 Task: Create List Brand Identity Metrics in Board Customer Experience Platforms and Tools to Workspace Investment Management Services. Create List Brand Identity Governance in Board Business Model Analysis and Optimization to Workspace Investment Management Services. Create List Brand Identity Governance in Board Sales Team Performance Metrics Tracking and Analysis to Workspace Investment Management Services
Action: Mouse moved to (81, 267)
Screenshot: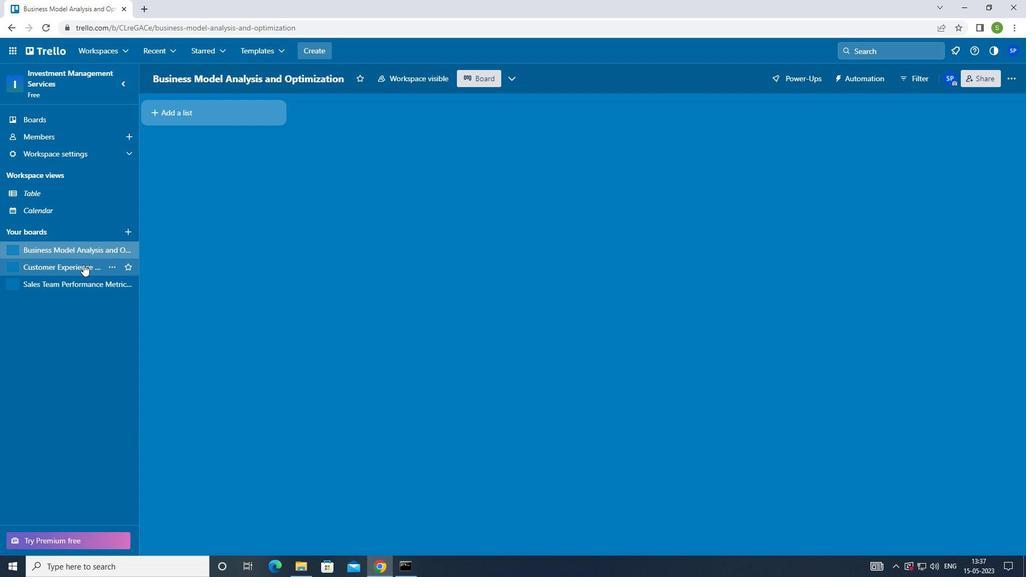 
Action: Mouse pressed left at (81, 267)
Screenshot: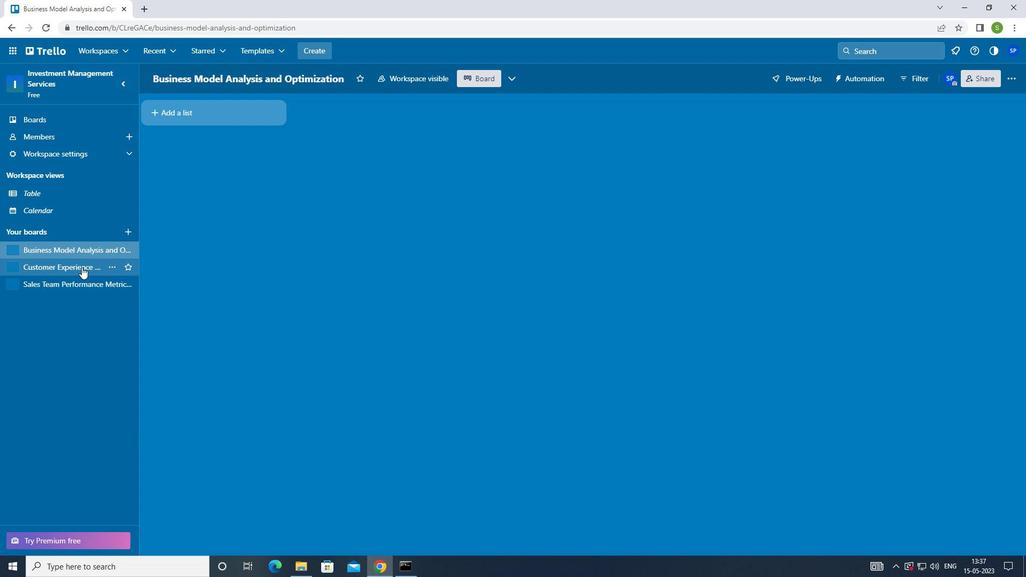 
Action: Mouse moved to (192, 114)
Screenshot: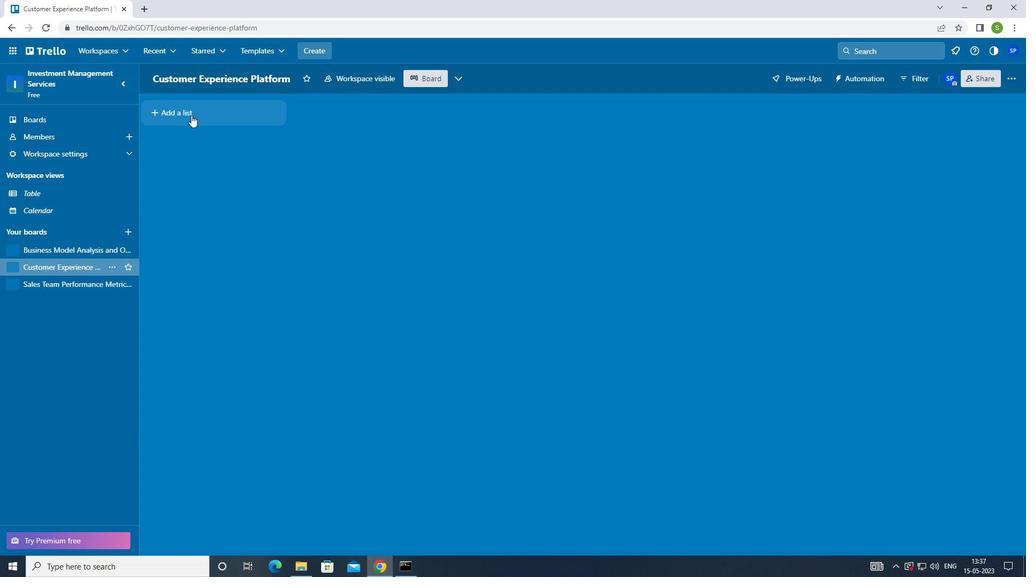 
Action: Mouse pressed left at (192, 114)
Screenshot: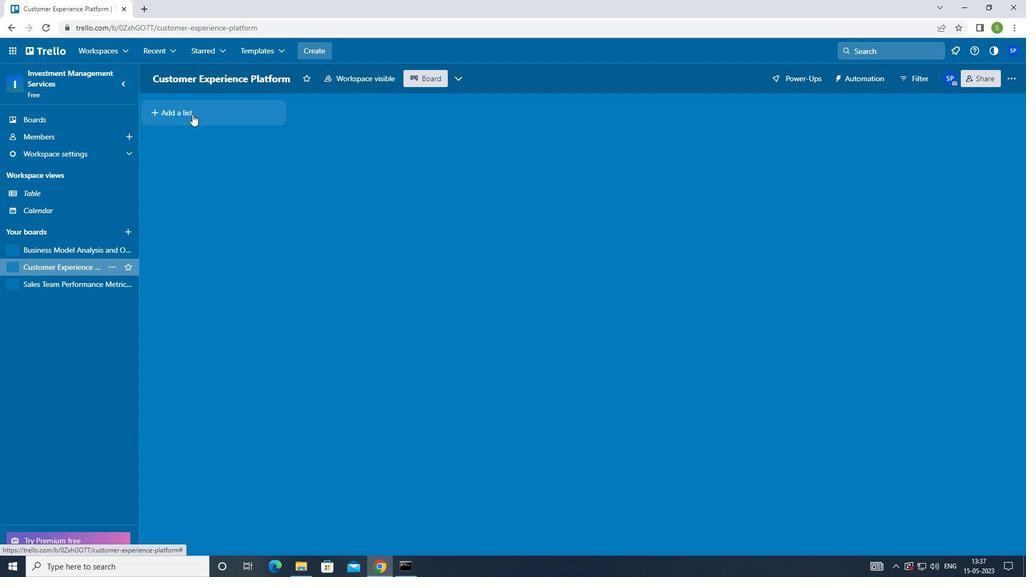 
Action: Mouse moved to (226, 263)
Screenshot: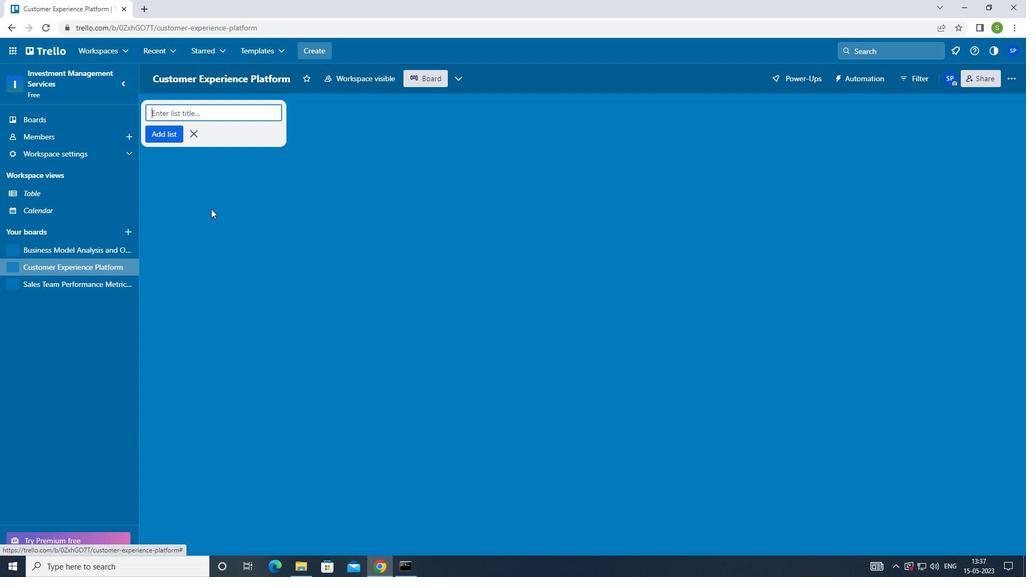 
Action: Key pressed <Key.shift>BRAND<Key.space><Key.shift>IDENTIFY<Key.space><Key.shift>METRICS<Key.enter>
Screenshot: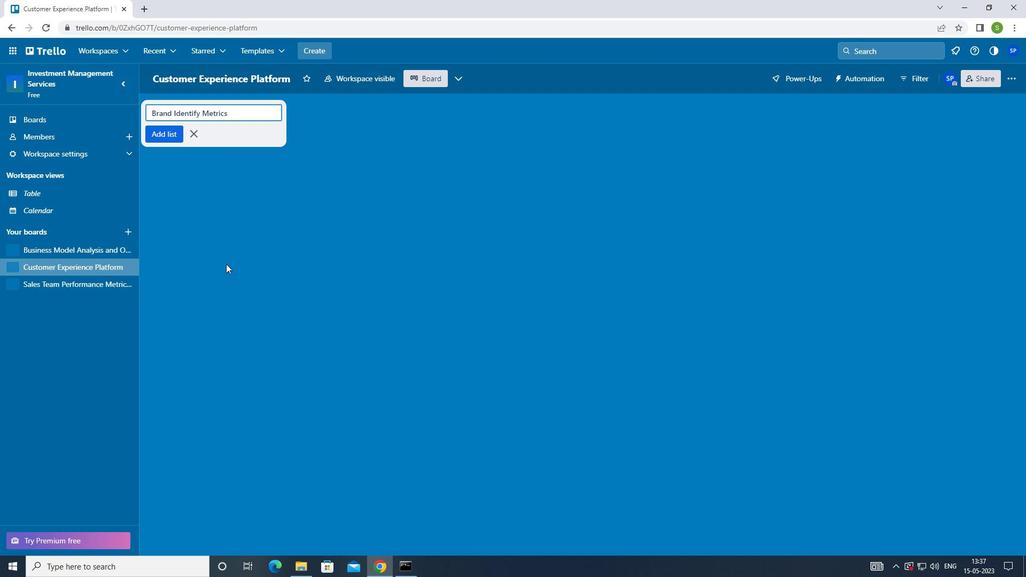 
Action: Mouse moved to (73, 253)
Screenshot: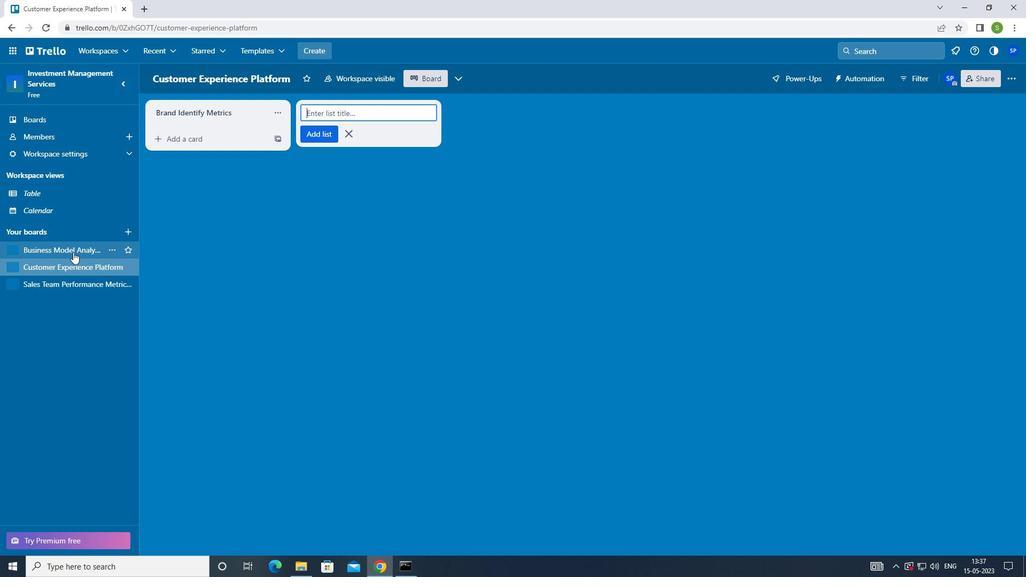 
Action: Mouse pressed left at (73, 253)
Screenshot: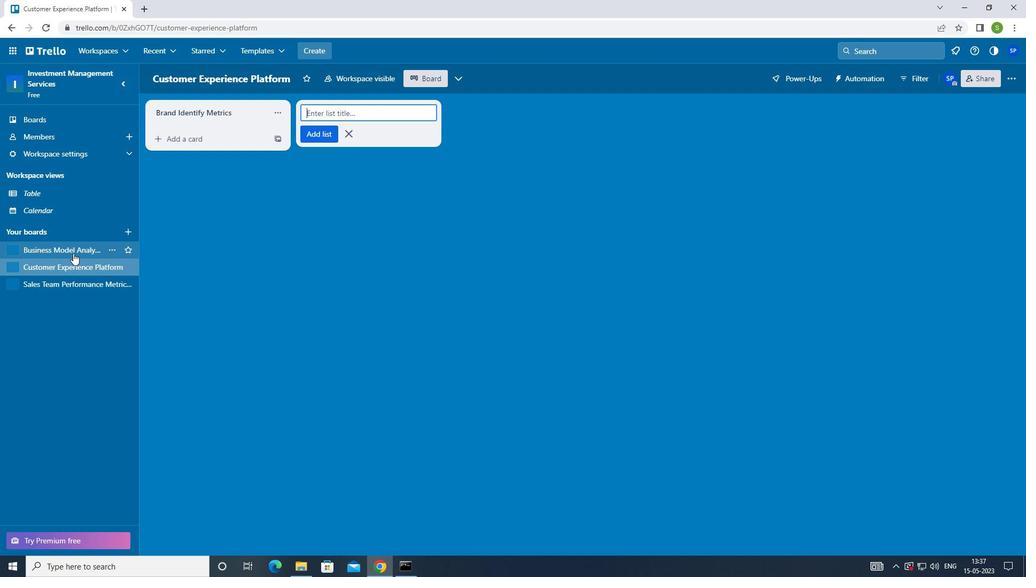 
Action: Mouse moved to (213, 118)
Screenshot: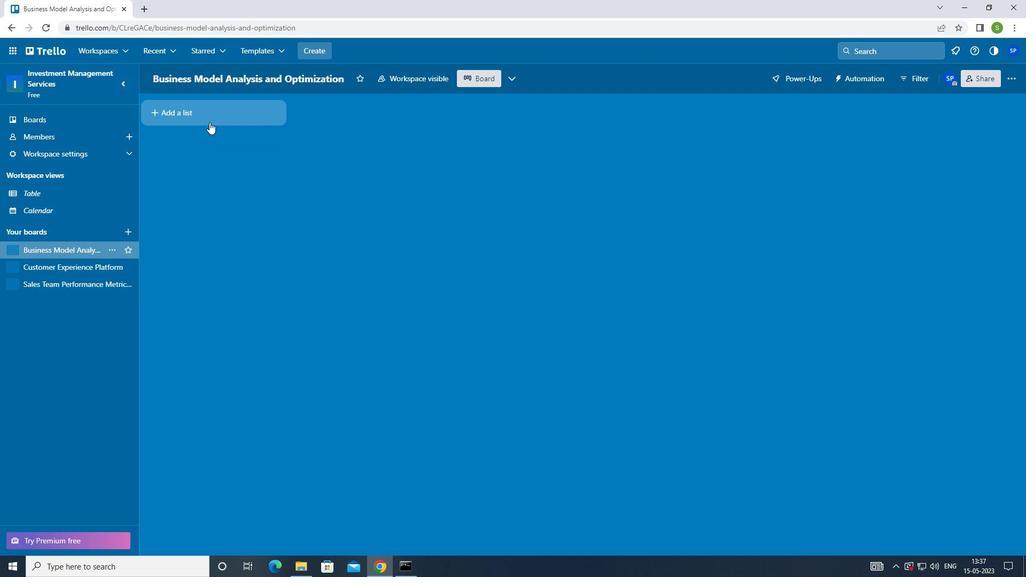 
Action: Mouse pressed left at (213, 118)
Screenshot: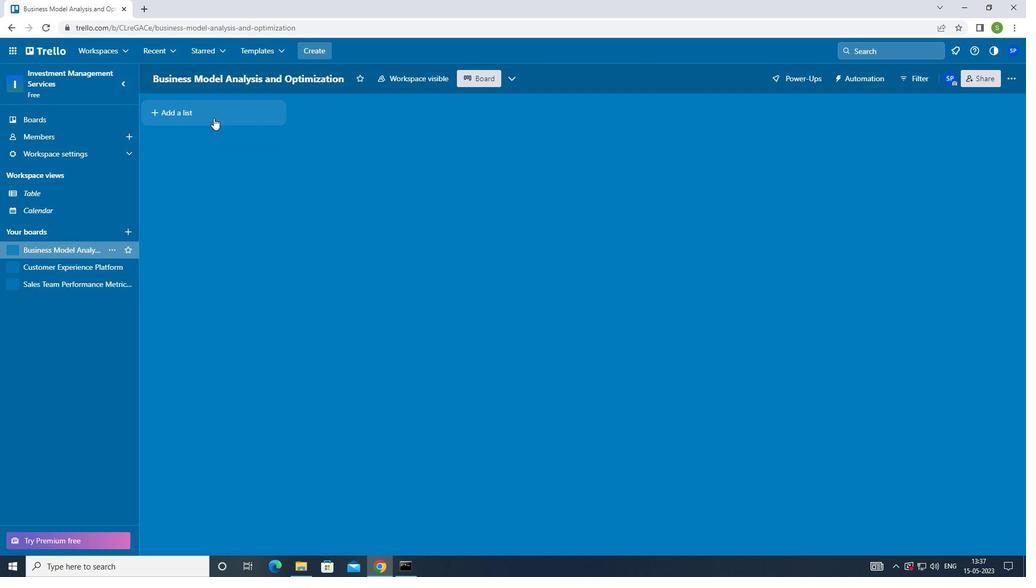 
Action: Mouse moved to (241, 279)
Screenshot: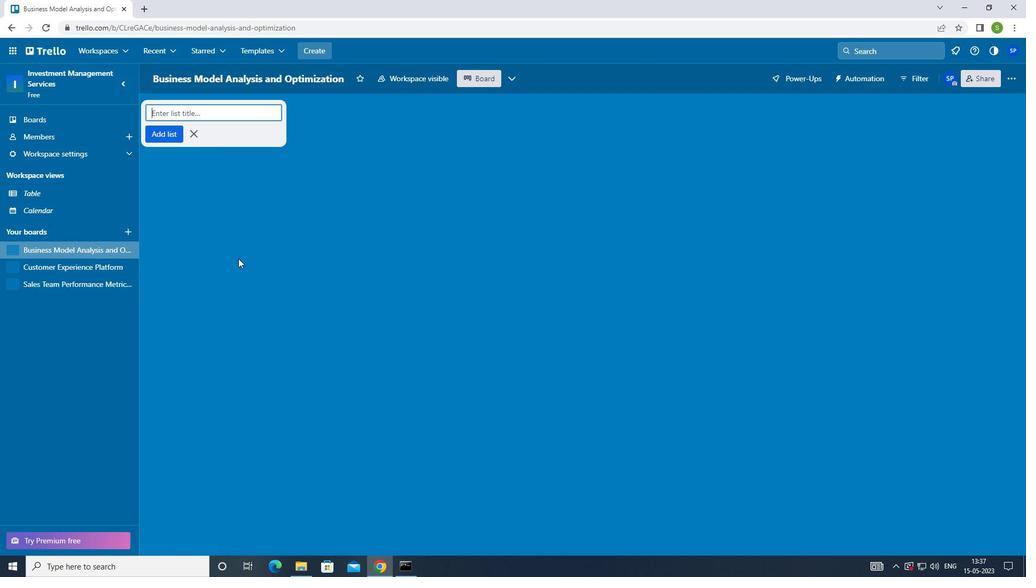 
Action: Key pressed <Key.shift>BRAND<Key.space><Key.shift>IDENTIFY<Key.space><Key.shift>GOVERNANCE
Screenshot: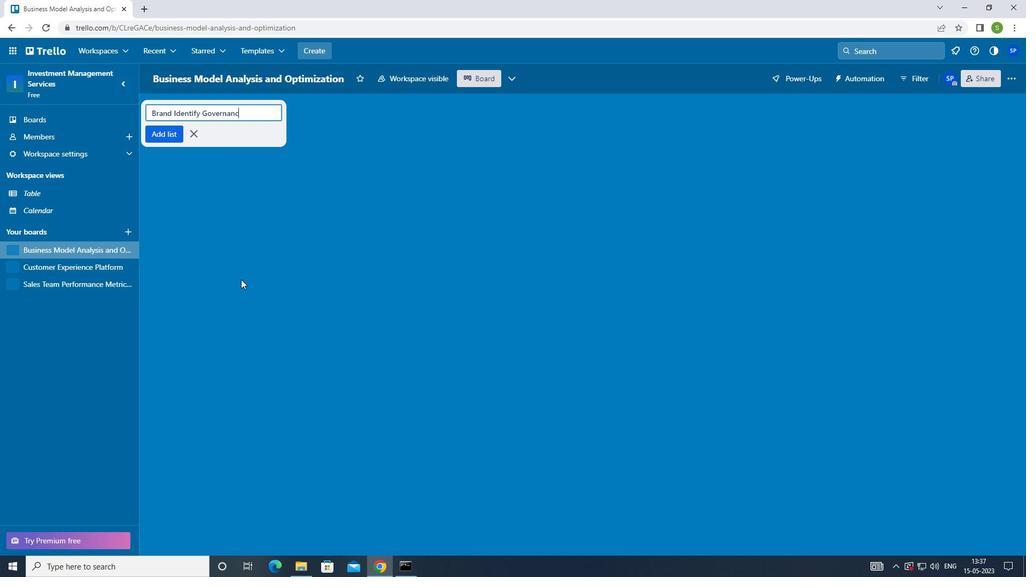 
Action: Mouse moved to (240, 282)
Screenshot: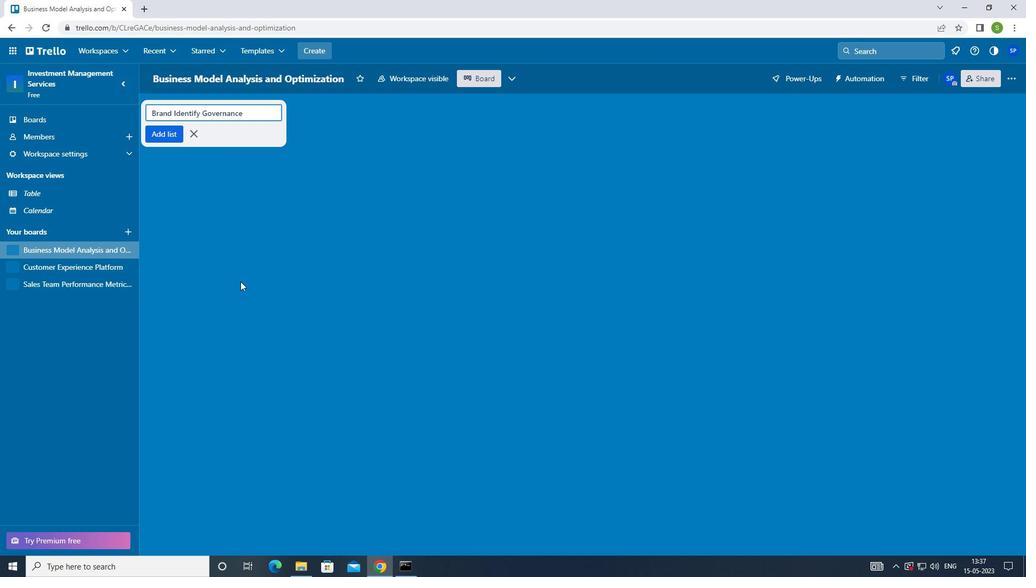 
Action: Key pressed <Key.enter>
Screenshot: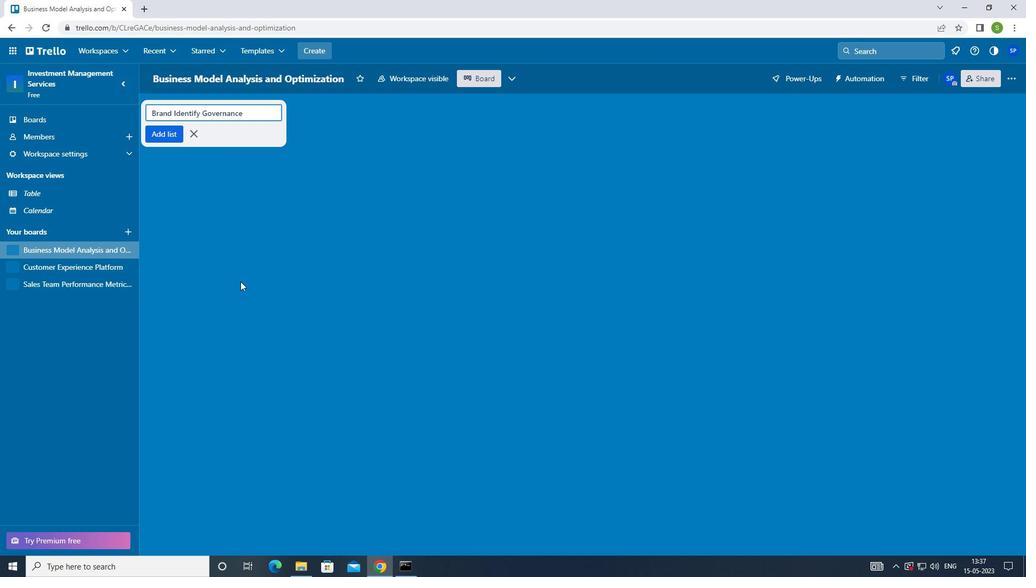 
Action: Mouse moved to (90, 283)
Screenshot: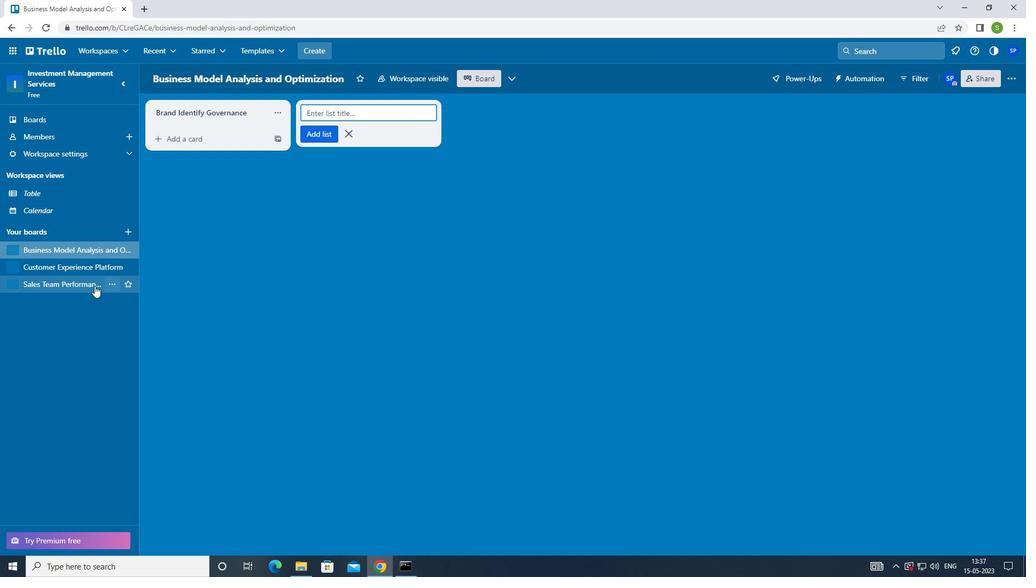 
Action: Mouse pressed left at (90, 283)
Screenshot: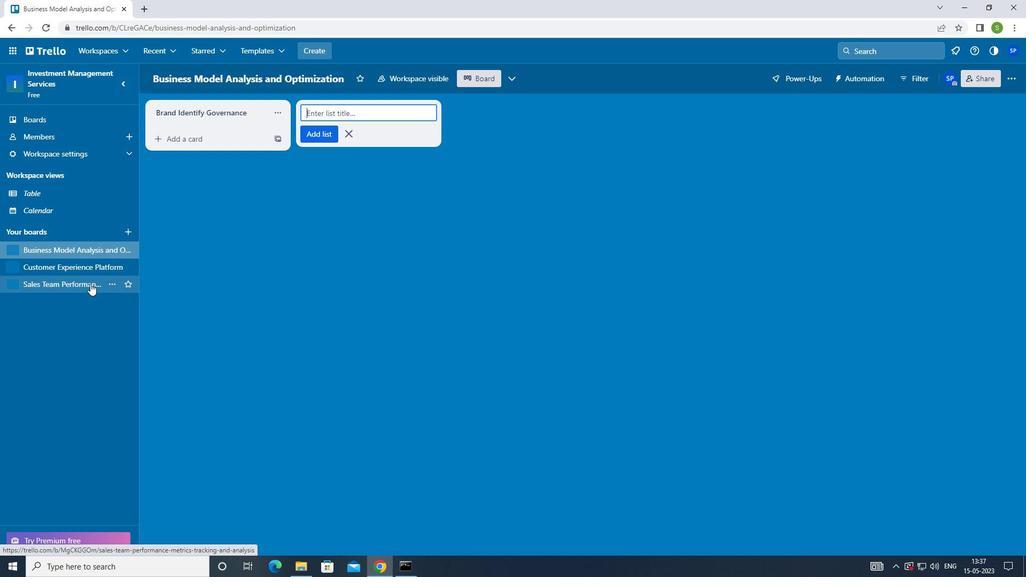 
Action: Mouse moved to (193, 110)
Screenshot: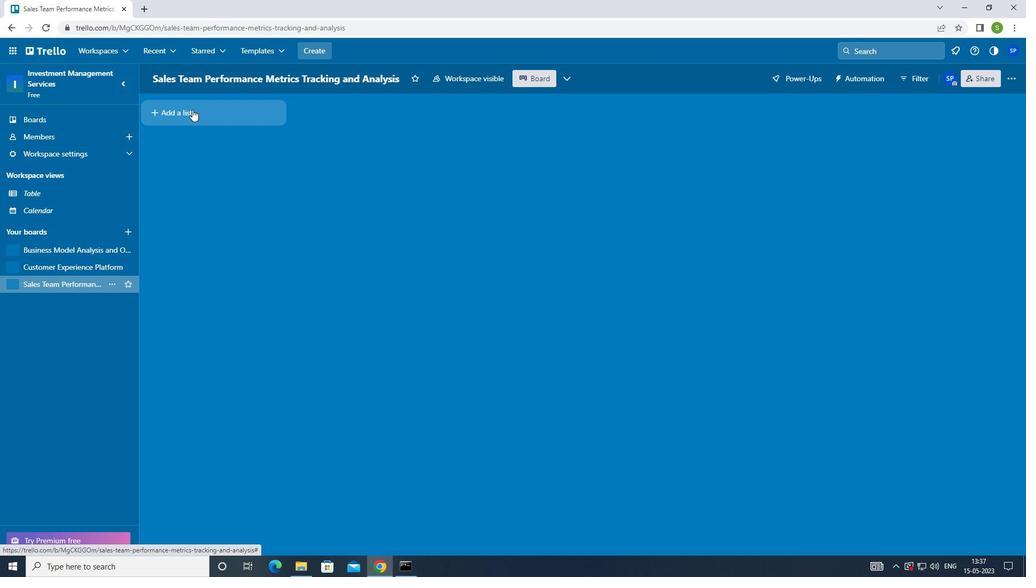 
Action: Mouse pressed left at (193, 110)
Screenshot: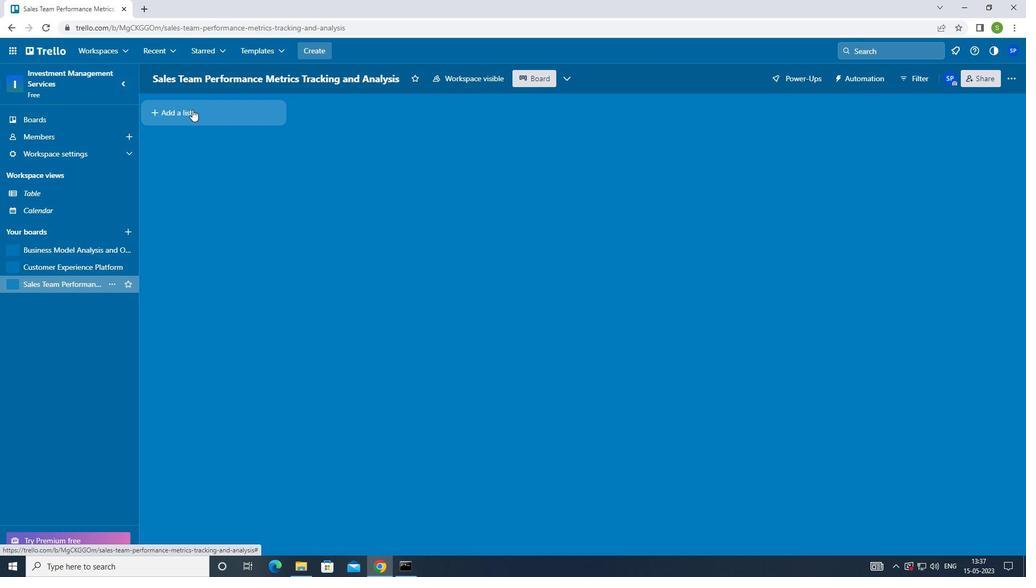 
Action: Mouse moved to (246, 267)
Screenshot: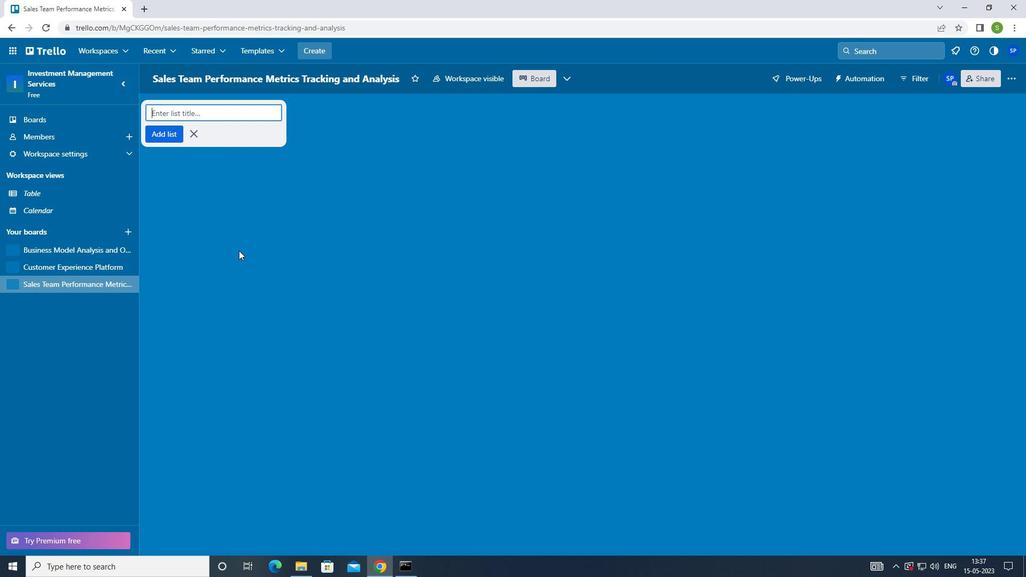 
Action: Key pressed <Key.shift>BRAND<Key.space><Key.shift>IDENTIFY<Key.space><Key.shift><Key.shift><Key.shift><Key.shift><Key.shift><Key.shift><Key.shift><Key.shift><Key.shift><Key.shift><Key.shift><Key.shift><Key.shift><Key.shift><Key.shift><Key.shift><Key.shift><Key.shift><Key.shift><Key.shift><Key.shift><Key.shift><Key.shift><Key.shift><Key.shift><Key.shift><Key.shift><Key.shift>GOVERNANCE<Key.enter><Key.f8>
Screenshot: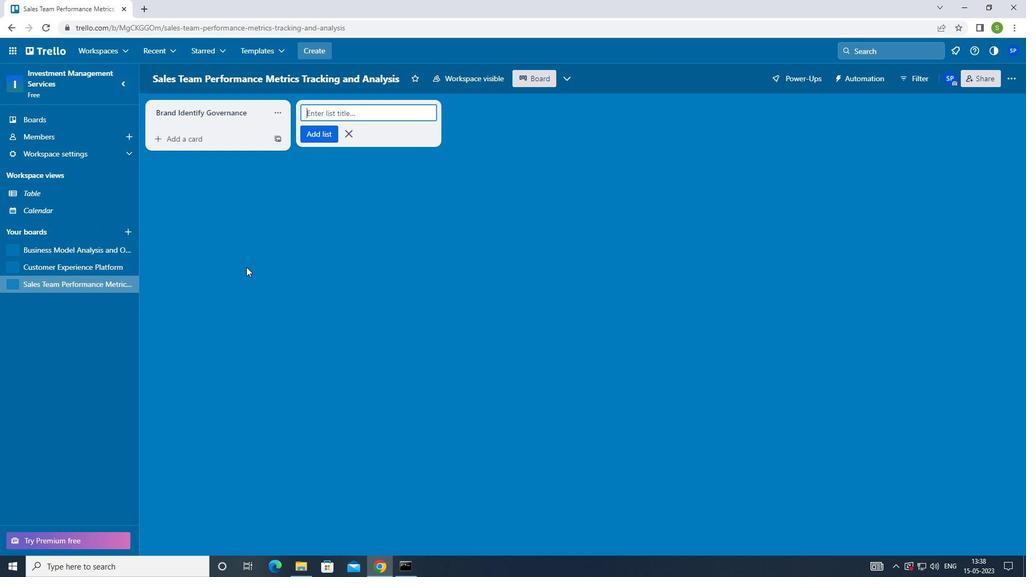 
